 Task: Create a task  Create a feature for users to create custom alerts and reminders , assign it to team member softage.6@softage.net in the project WaveTech and update the status of the task to  On Track  , set the priority of the task to Low.
Action: Mouse moved to (55, 421)
Screenshot: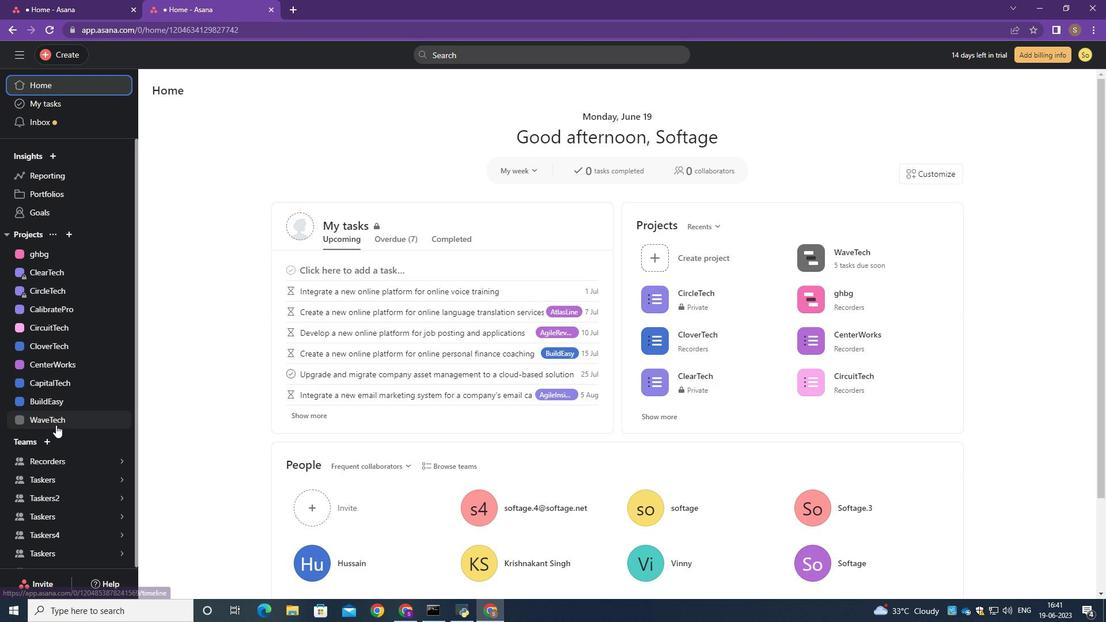 
Action: Mouse pressed left at (55, 421)
Screenshot: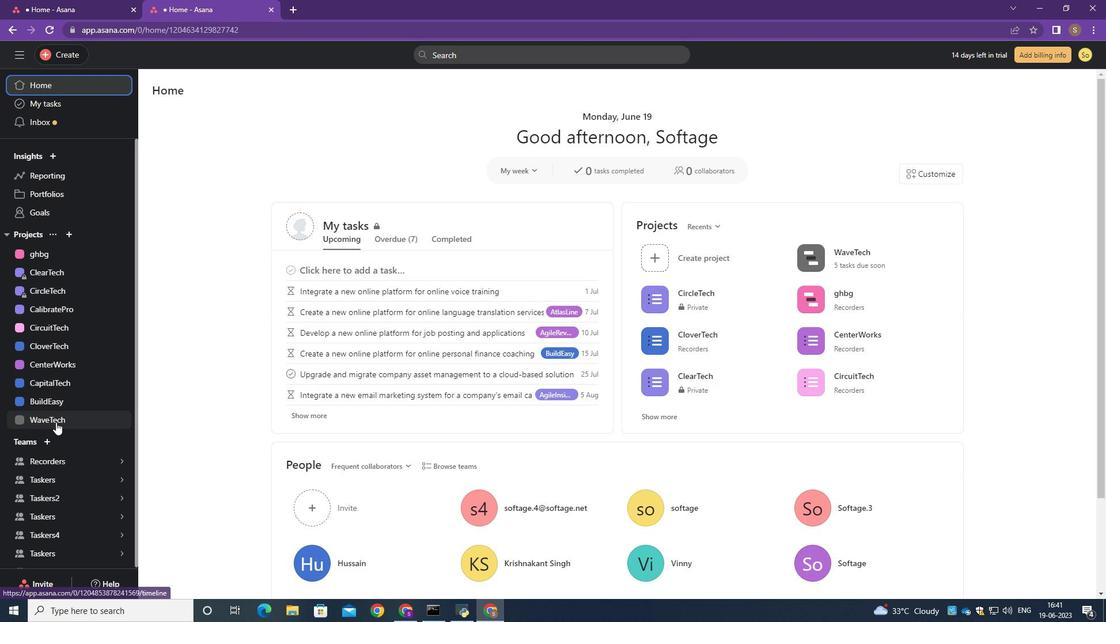 
Action: Mouse moved to (178, 144)
Screenshot: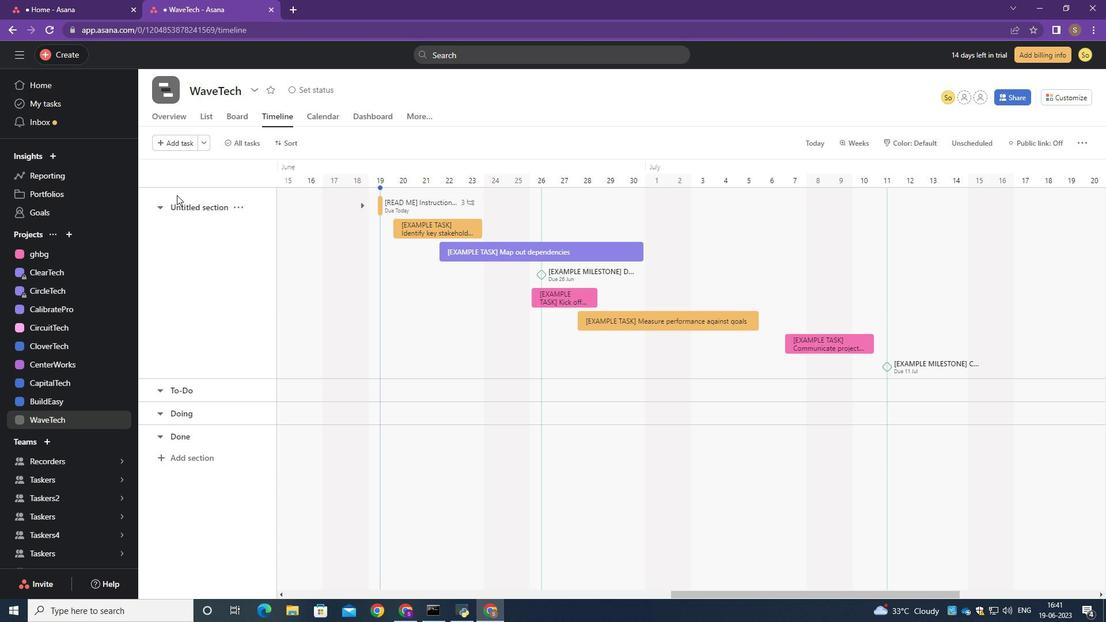
Action: Mouse pressed left at (178, 144)
Screenshot: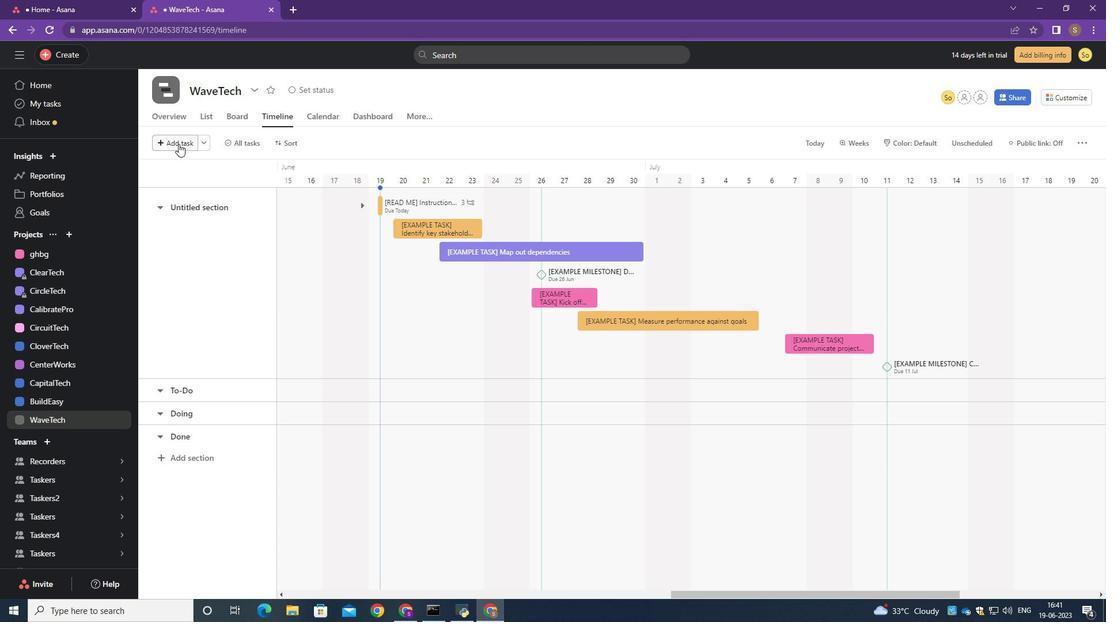 
Action: Mouse moved to (411, 208)
Screenshot: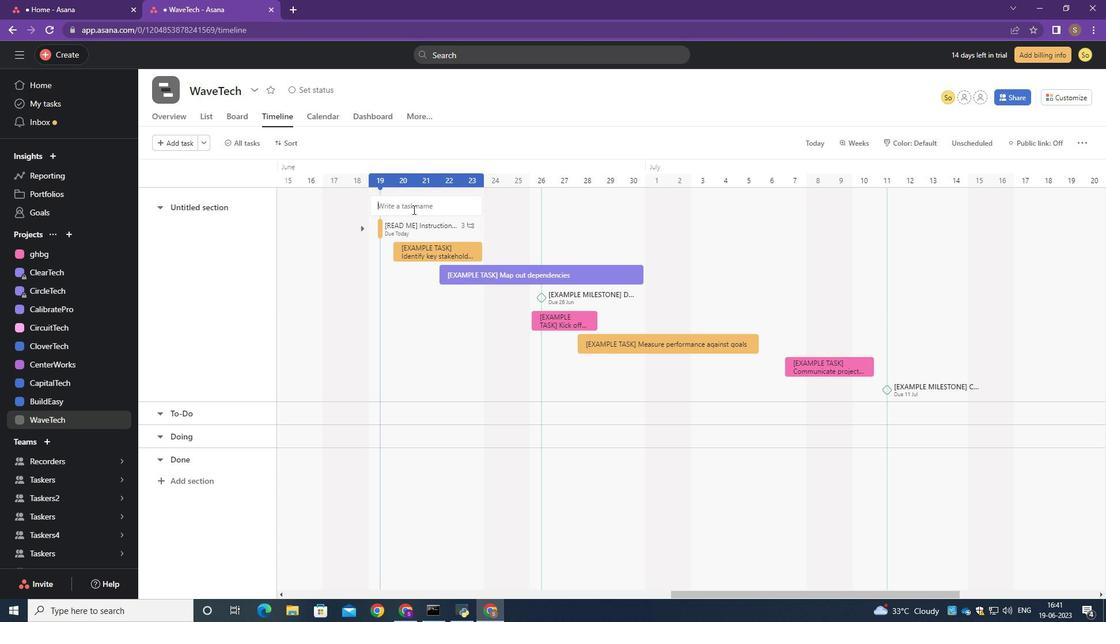 
Action: Mouse pressed left at (411, 208)
Screenshot: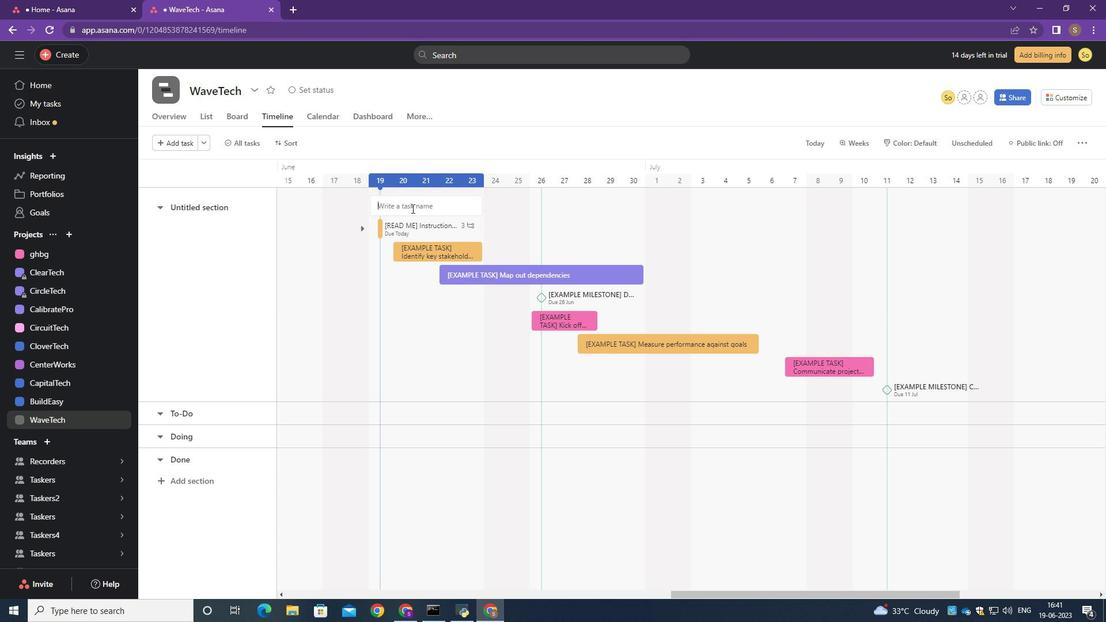 
Action: Mouse moved to (411, 208)
Screenshot: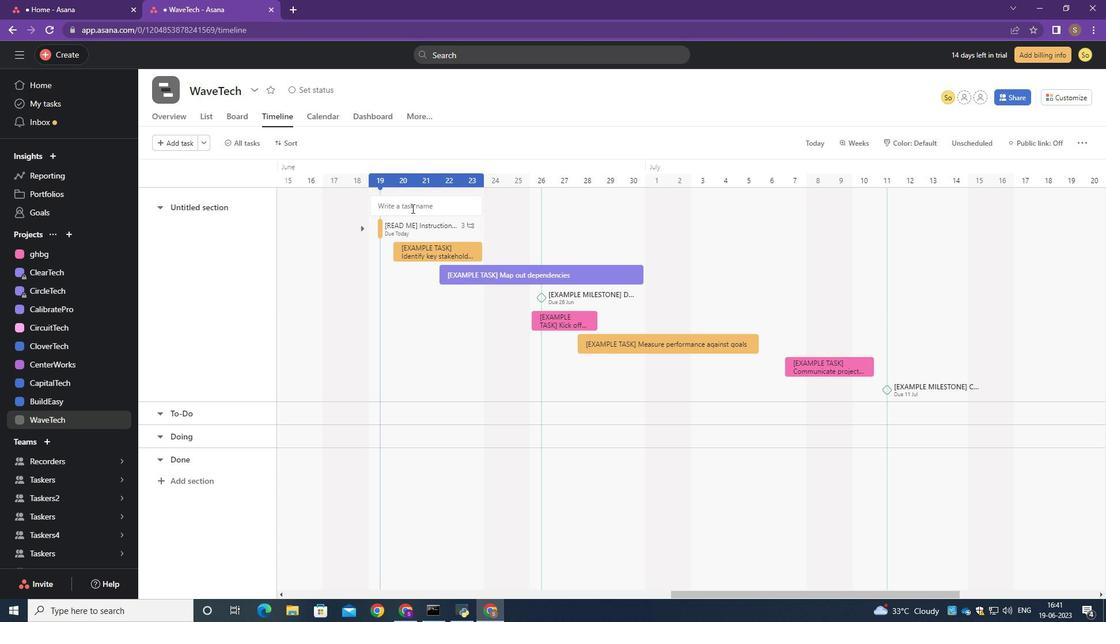 
Action: Key pressed <Key.caps_lock><Key.caps_lock>c<Key.caps_lock><Key.backspace>C<Key.caps_lock>rr<Key.backspace>eate<Key.space>a<Key.space>feature<Key.space>for<Key.space>users<Key.space>to<Key.space>create<Key.space>customalerts<Key.space>and<Key.space>reminders<Key.enter>
Screenshot: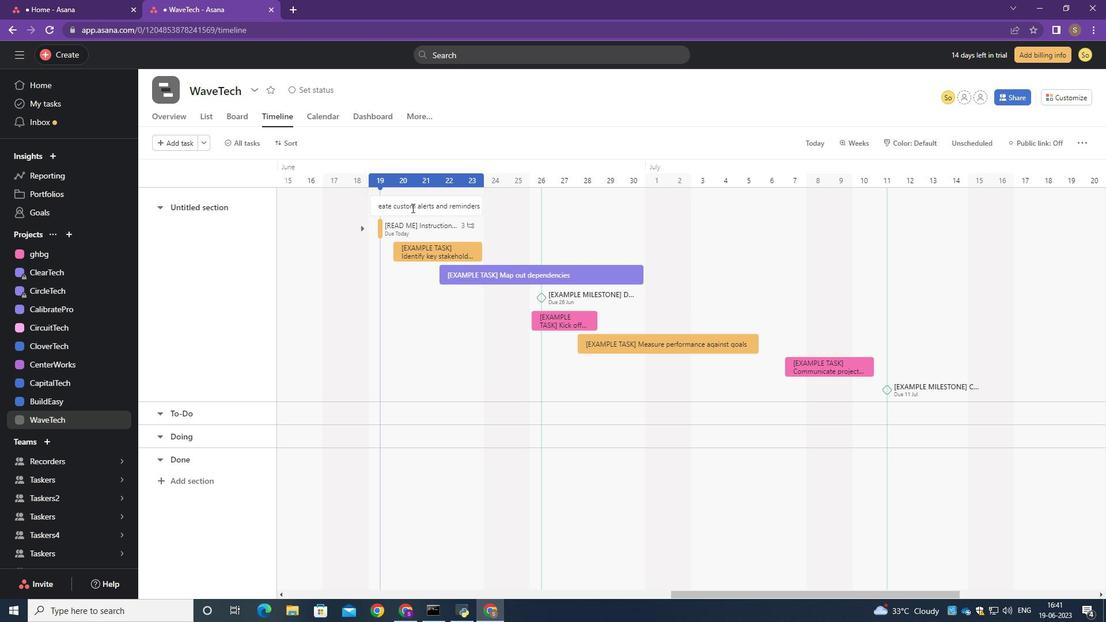 
Action: Mouse moved to (427, 206)
Screenshot: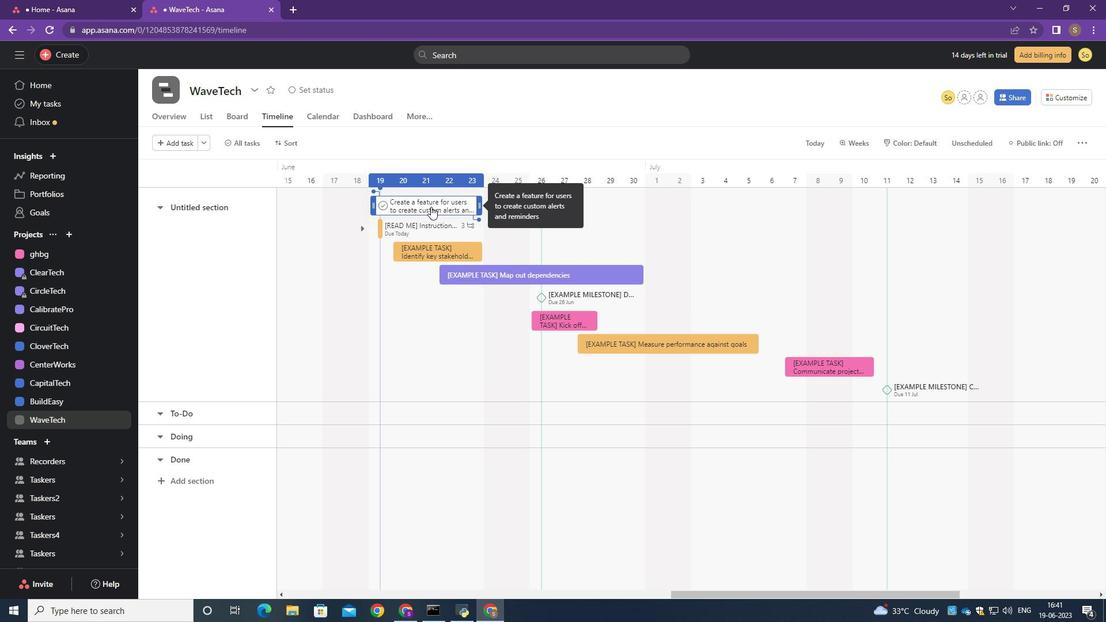 
Action: Mouse pressed left at (427, 206)
Screenshot: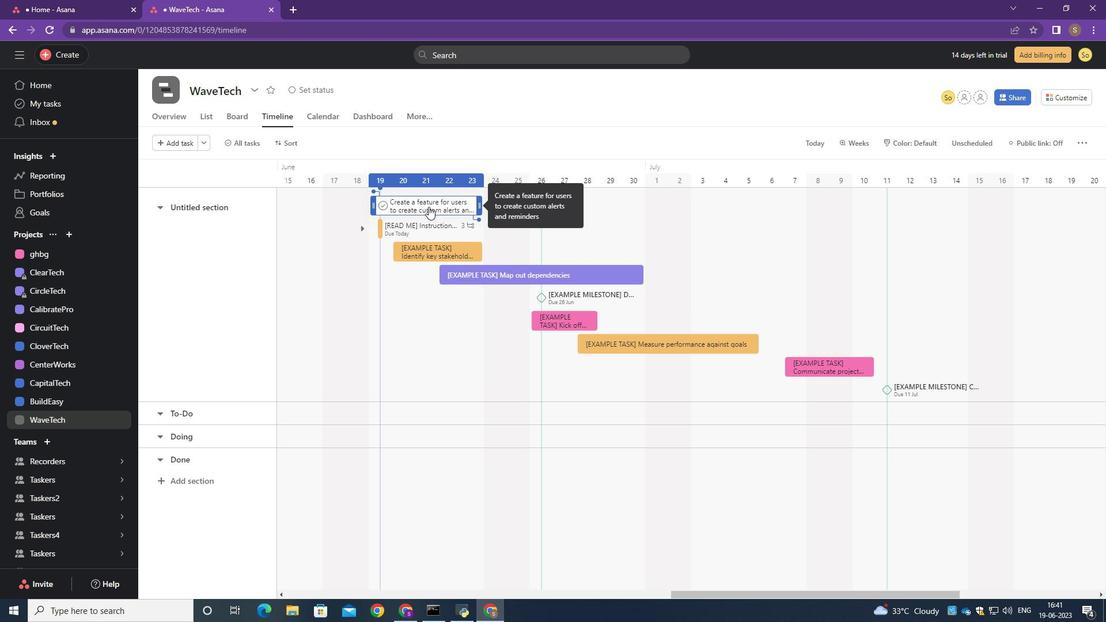 
Action: Mouse moved to (809, 227)
Screenshot: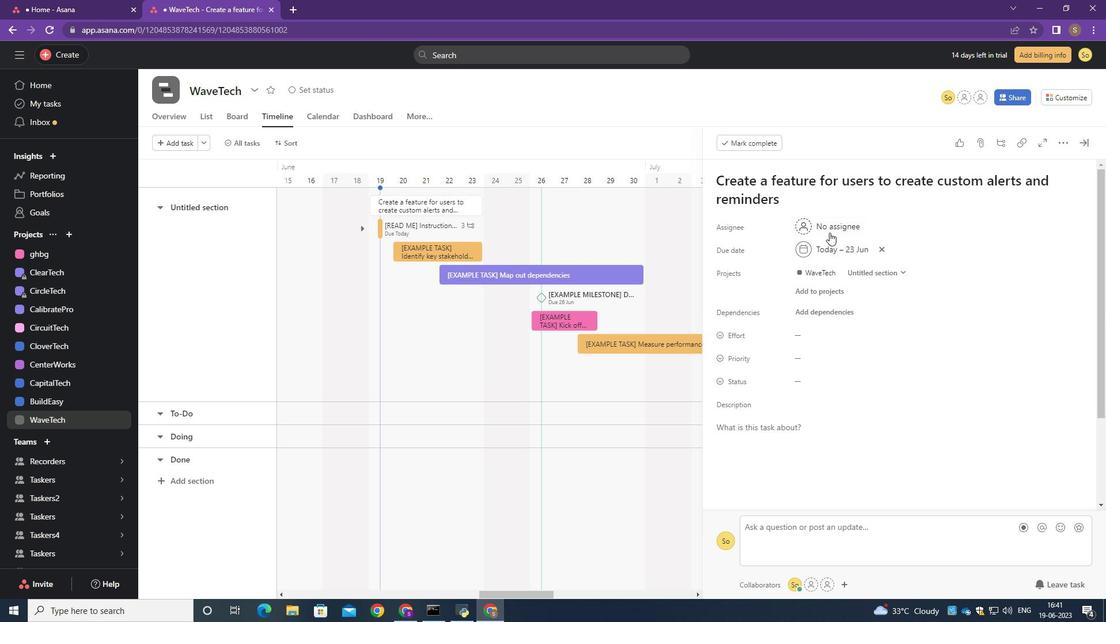 
Action: Mouse pressed left at (809, 227)
Screenshot: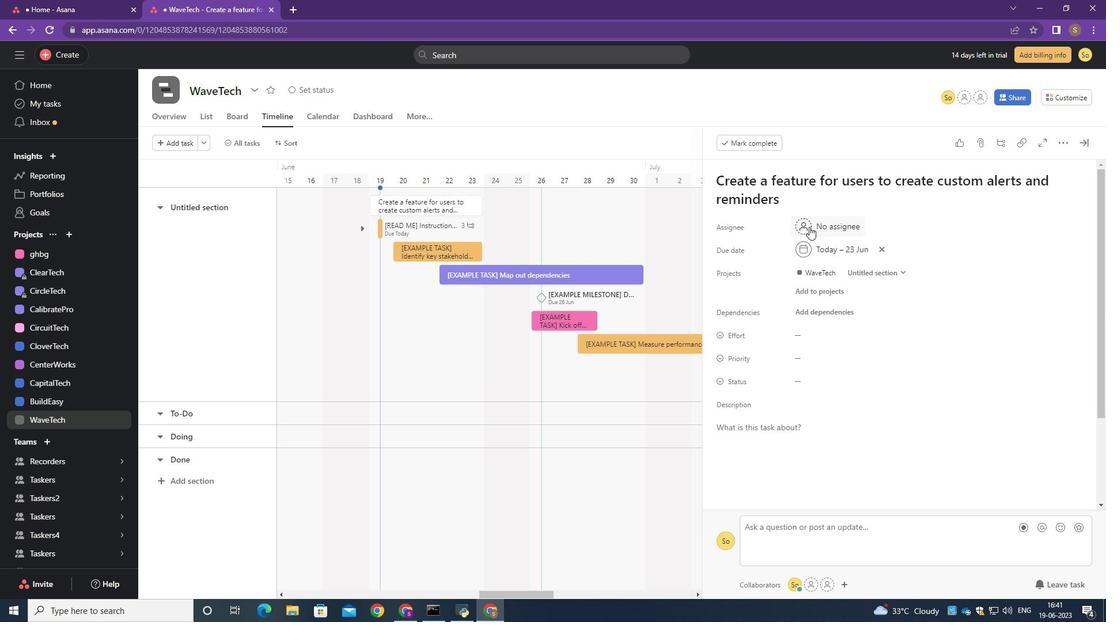 
Action: Key pressed softage.5<Key.backspace>6<Key.shift>@softage.net
Screenshot: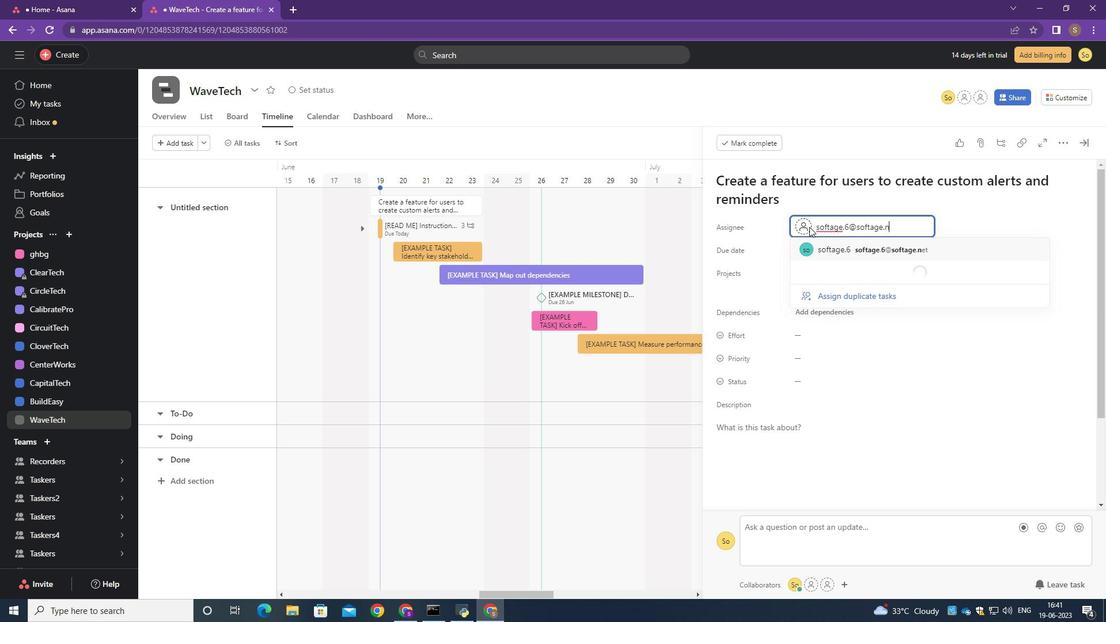 
Action: Mouse moved to (809, 227)
Screenshot: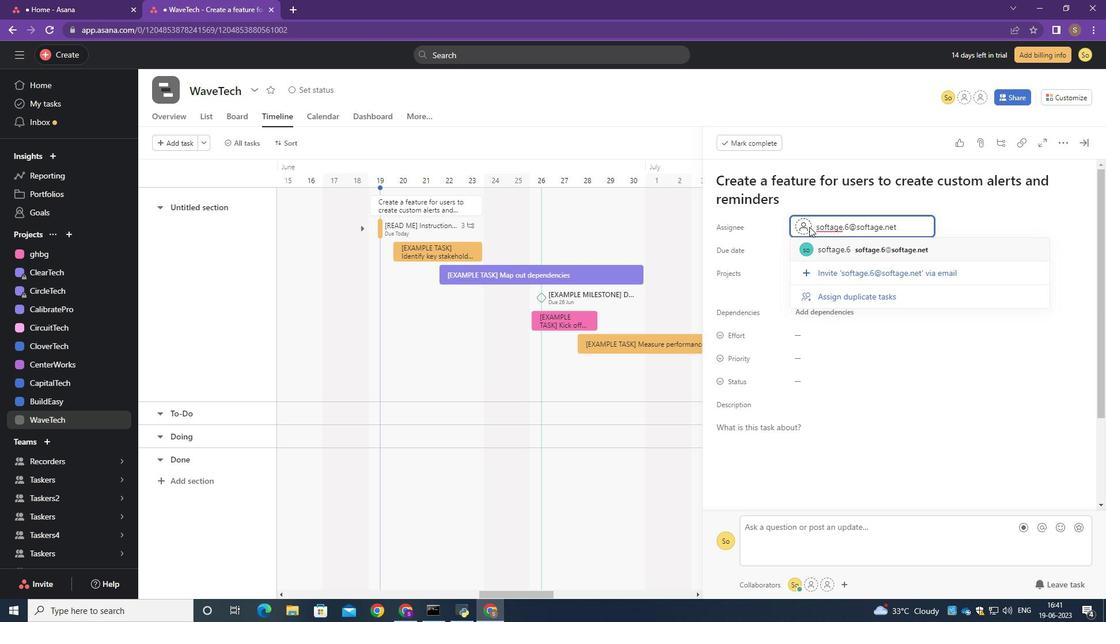 
Action: Key pressed <Key.enter>
Screenshot: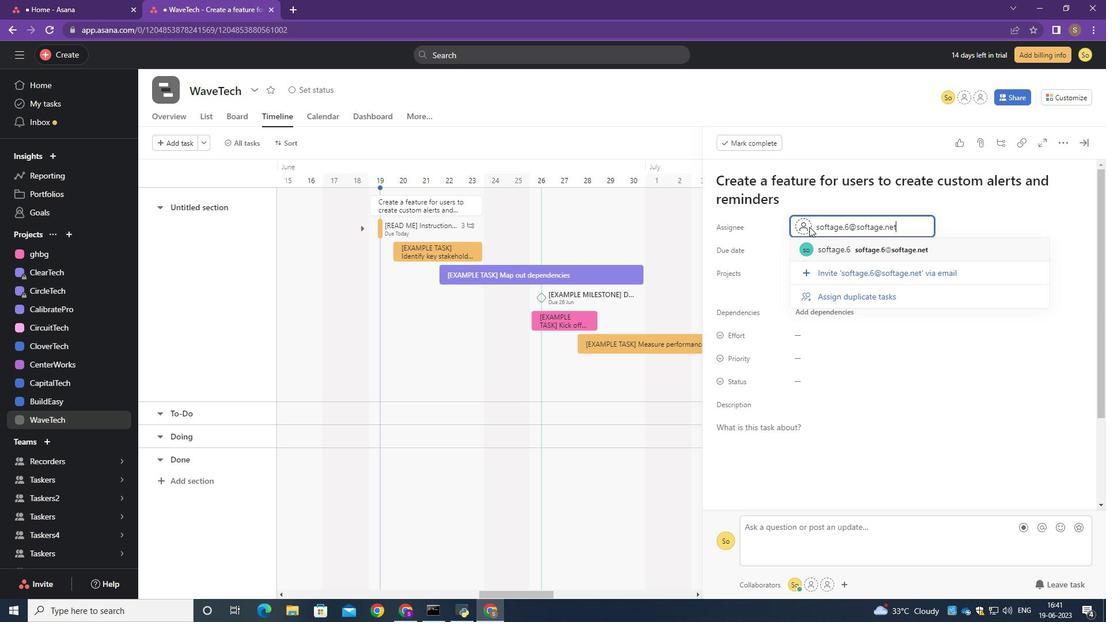 
Action: Mouse moved to (796, 381)
Screenshot: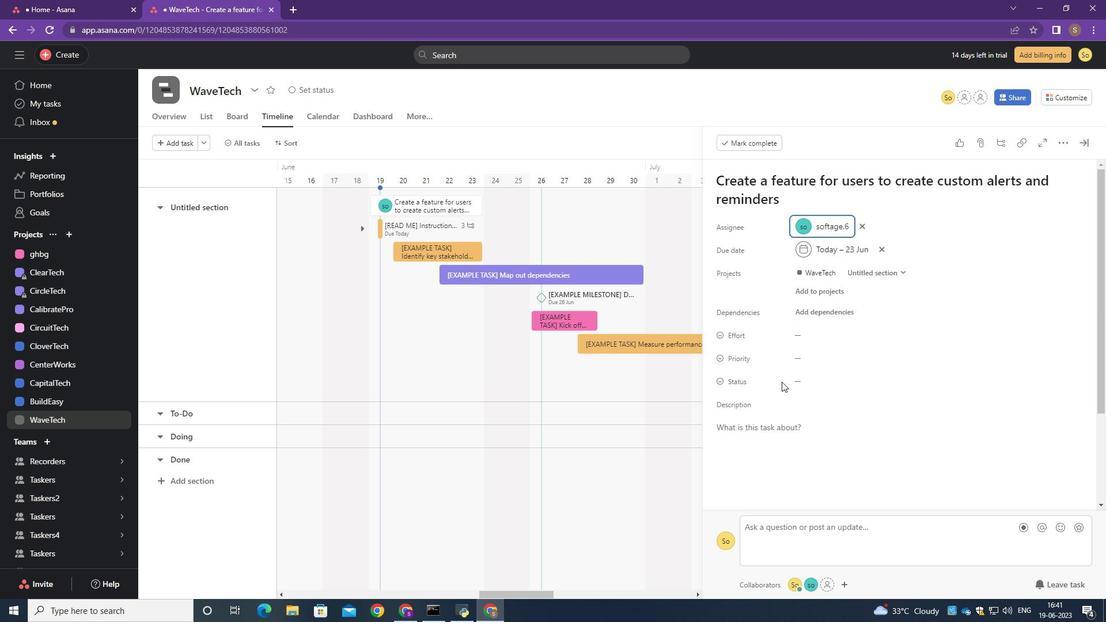 
Action: Mouse pressed left at (796, 381)
Screenshot: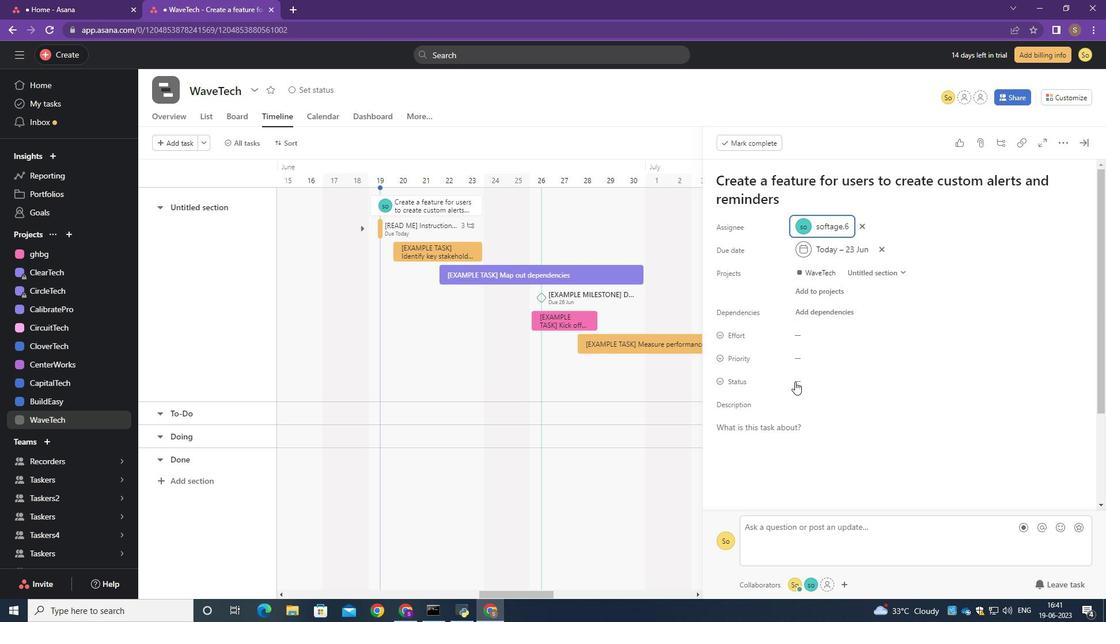
Action: Mouse moved to (834, 421)
Screenshot: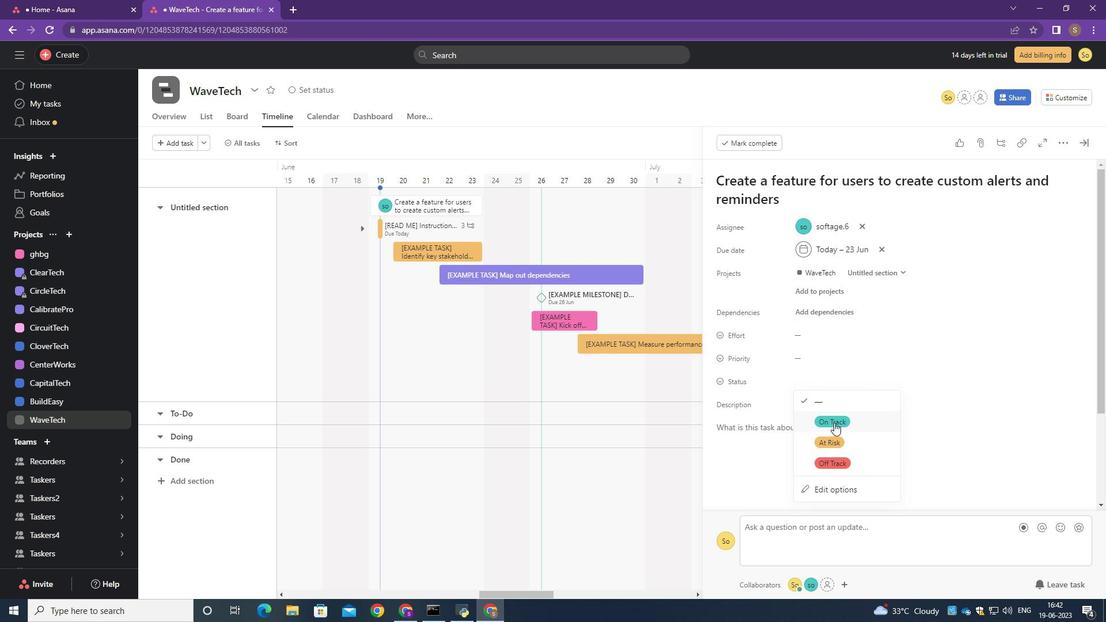 
Action: Mouse pressed left at (834, 421)
Screenshot: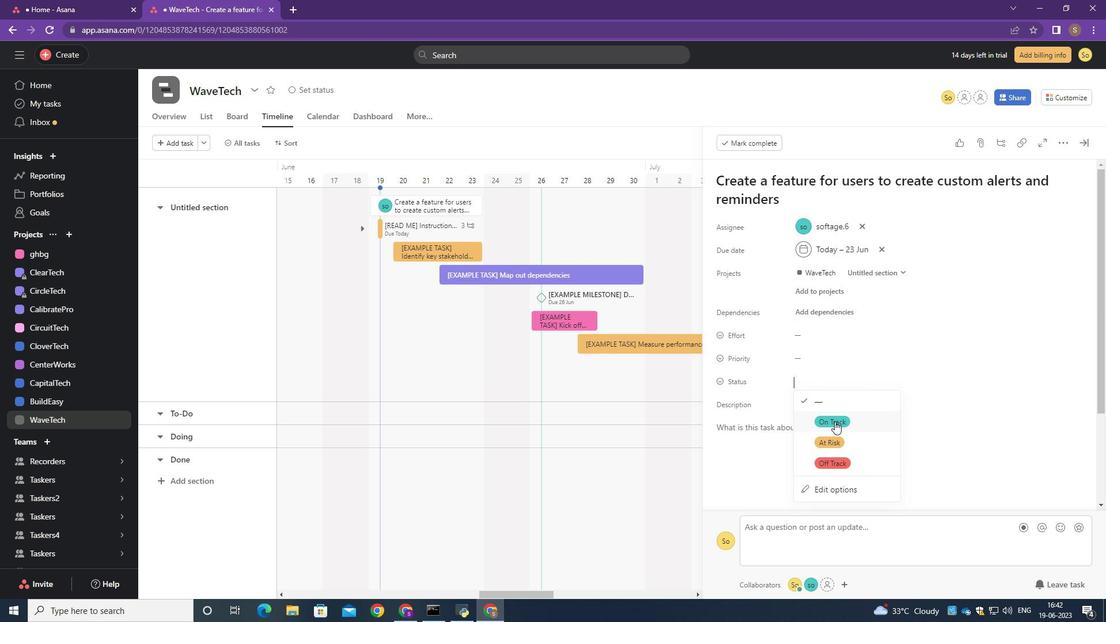 
Action: Mouse moved to (804, 361)
Screenshot: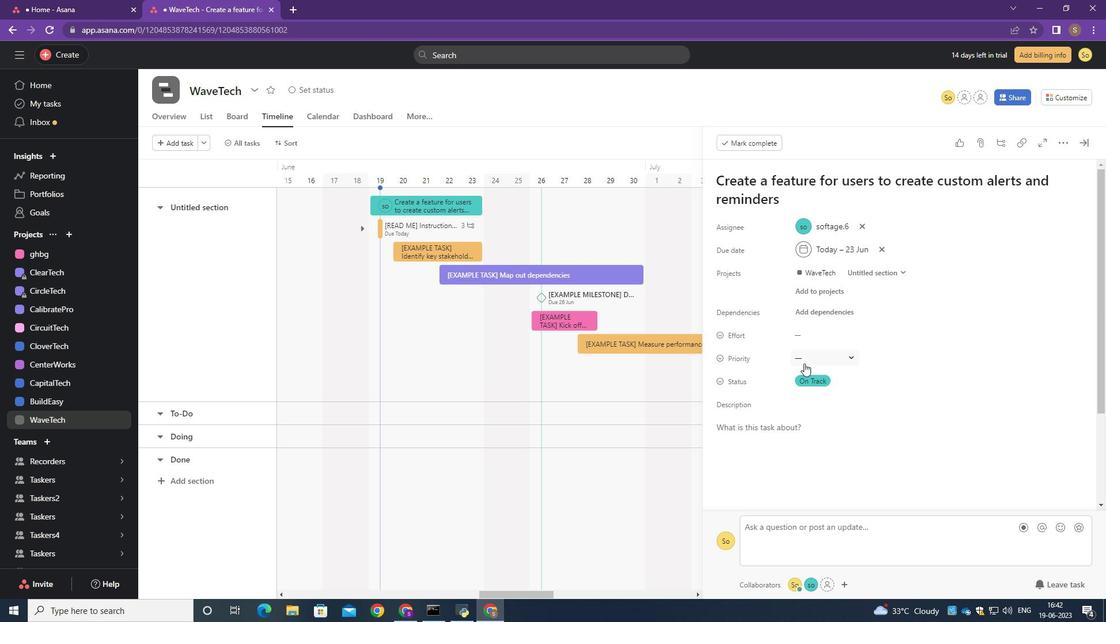 
Action: Mouse pressed left at (804, 361)
Screenshot: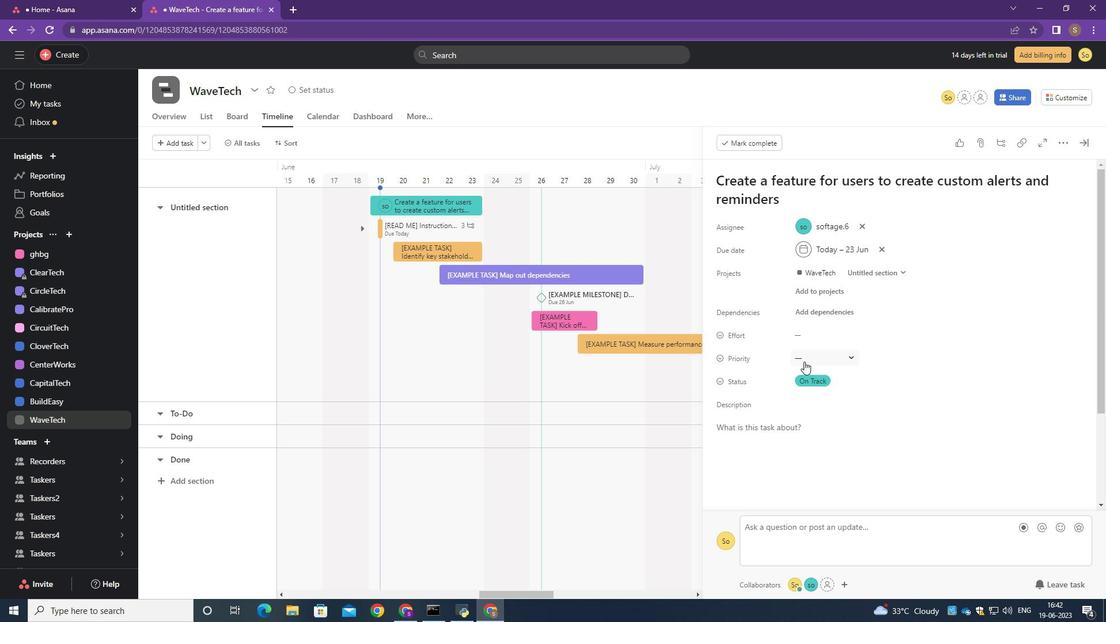 
Action: Mouse moved to (828, 436)
Screenshot: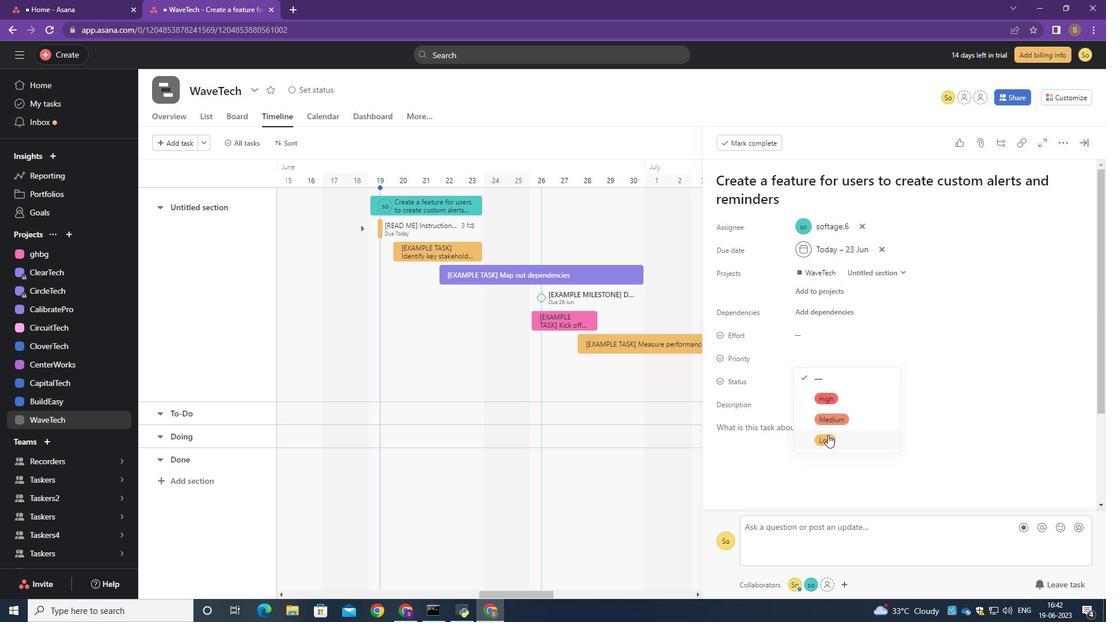 
Action: Mouse pressed left at (828, 436)
Screenshot: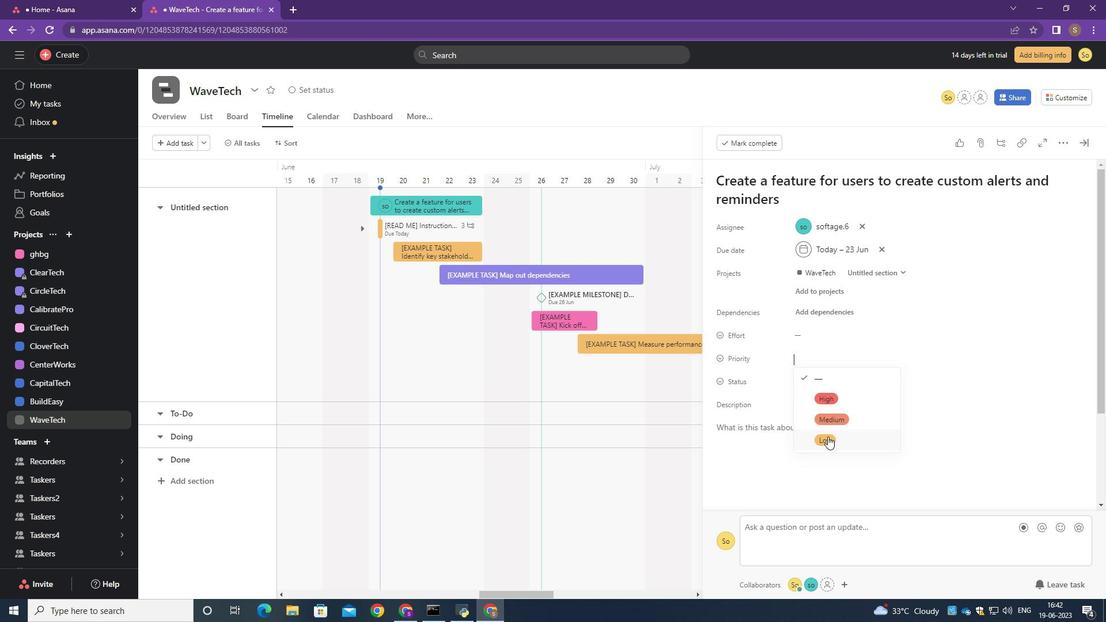 
Action: Mouse moved to (824, 342)
Screenshot: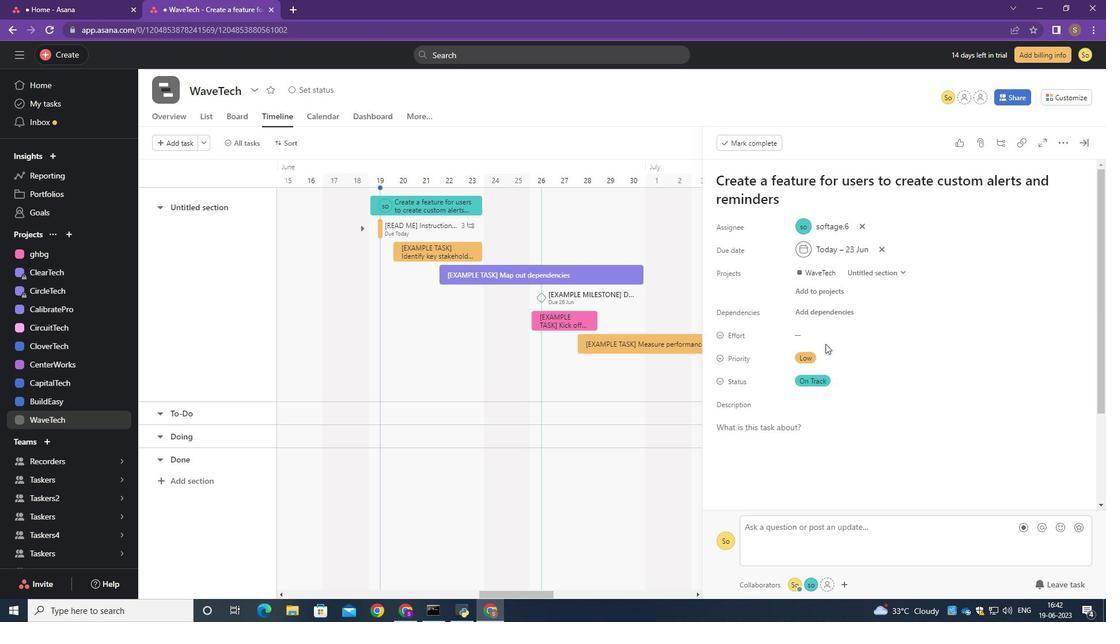 
